 Task: Create a sub task Release to Production / Go Live for the task  Implement a rating and review system for the app in the project TurnkeyTech , assign it to team member softage.6@softage.net and update the status of the sub task to  At Risk , set the priority of the sub task to Medium.
Action: Mouse moved to (93, 409)
Screenshot: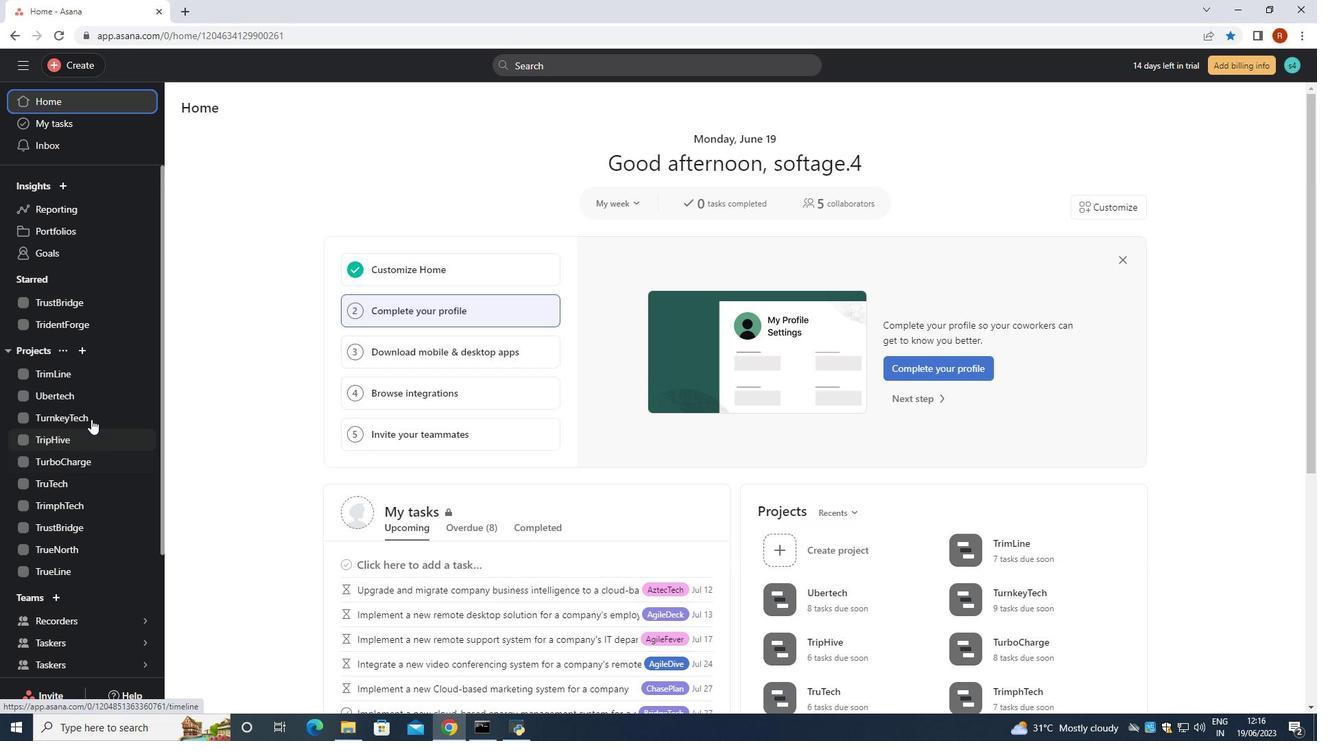 
Action: Mouse pressed left at (93, 409)
Screenshot: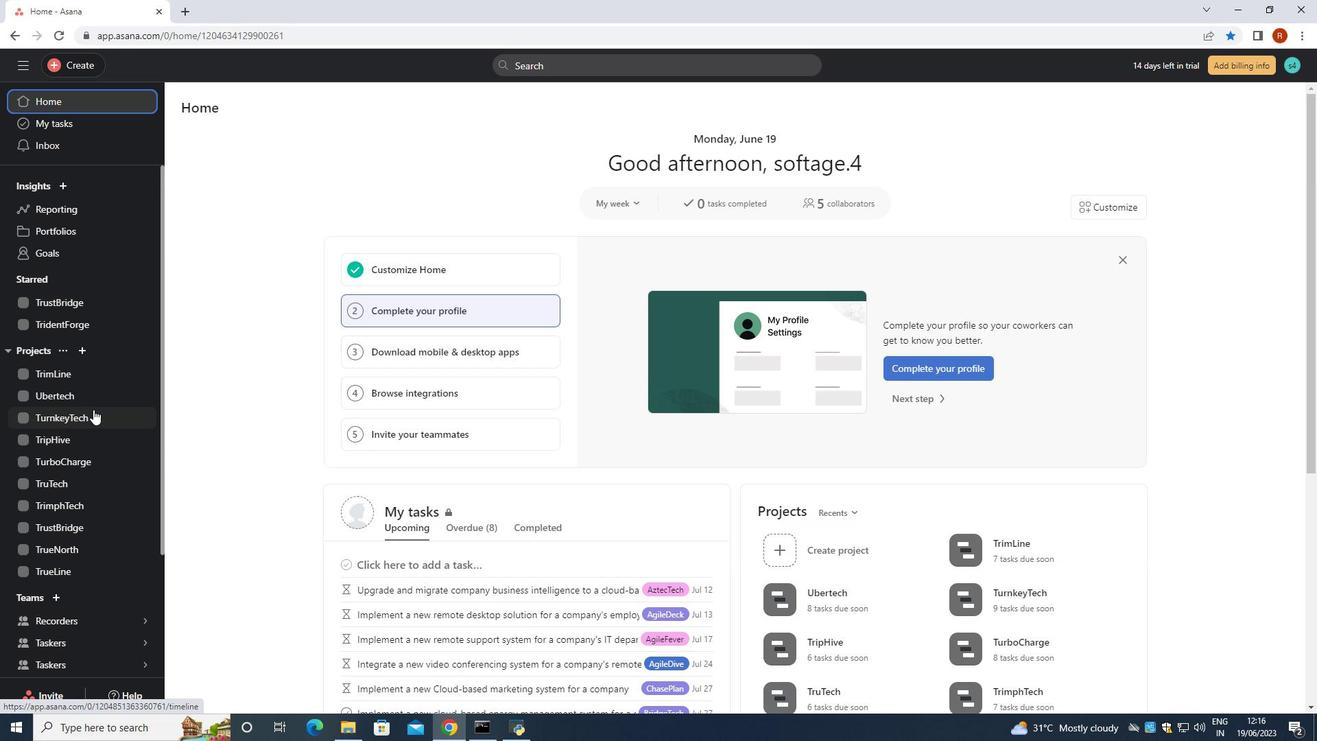 
Action: Mouse moved to (534, 332)
Screenshot: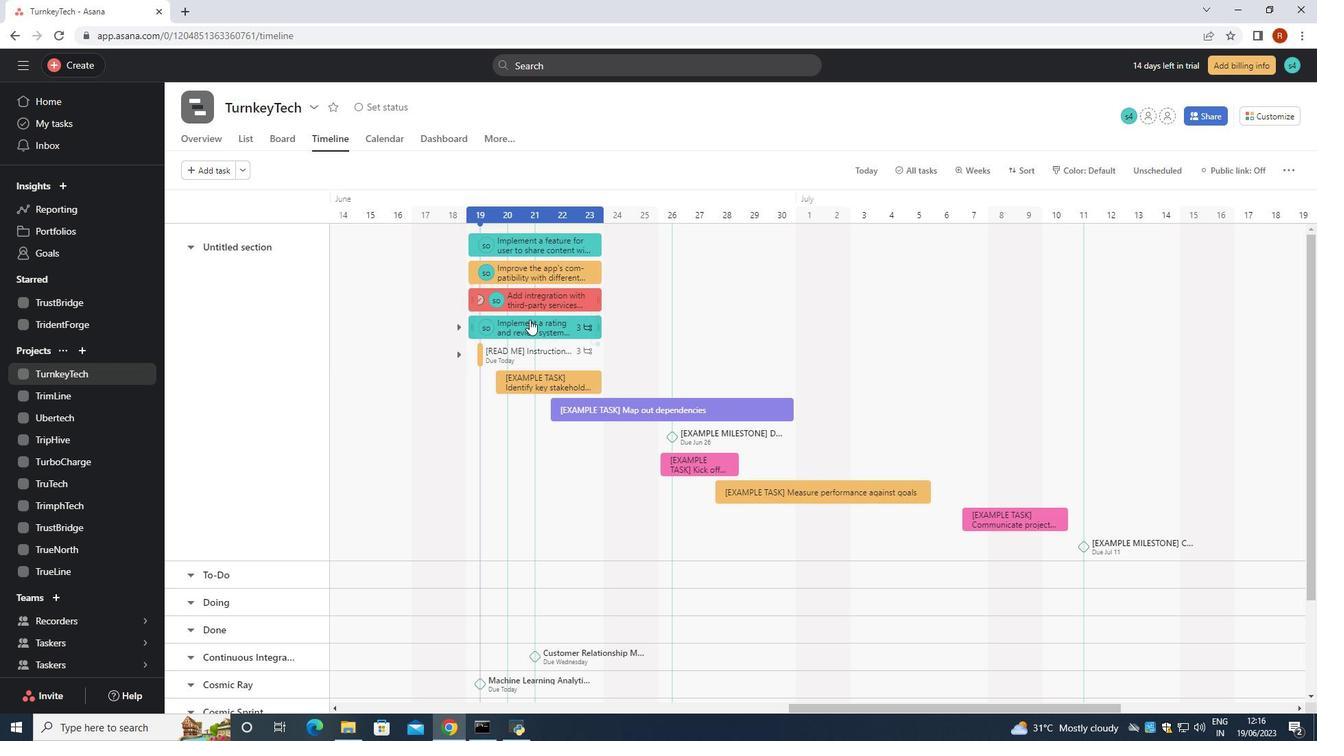 
Action: Mouse pressed left at (534, 332)
Screenshot: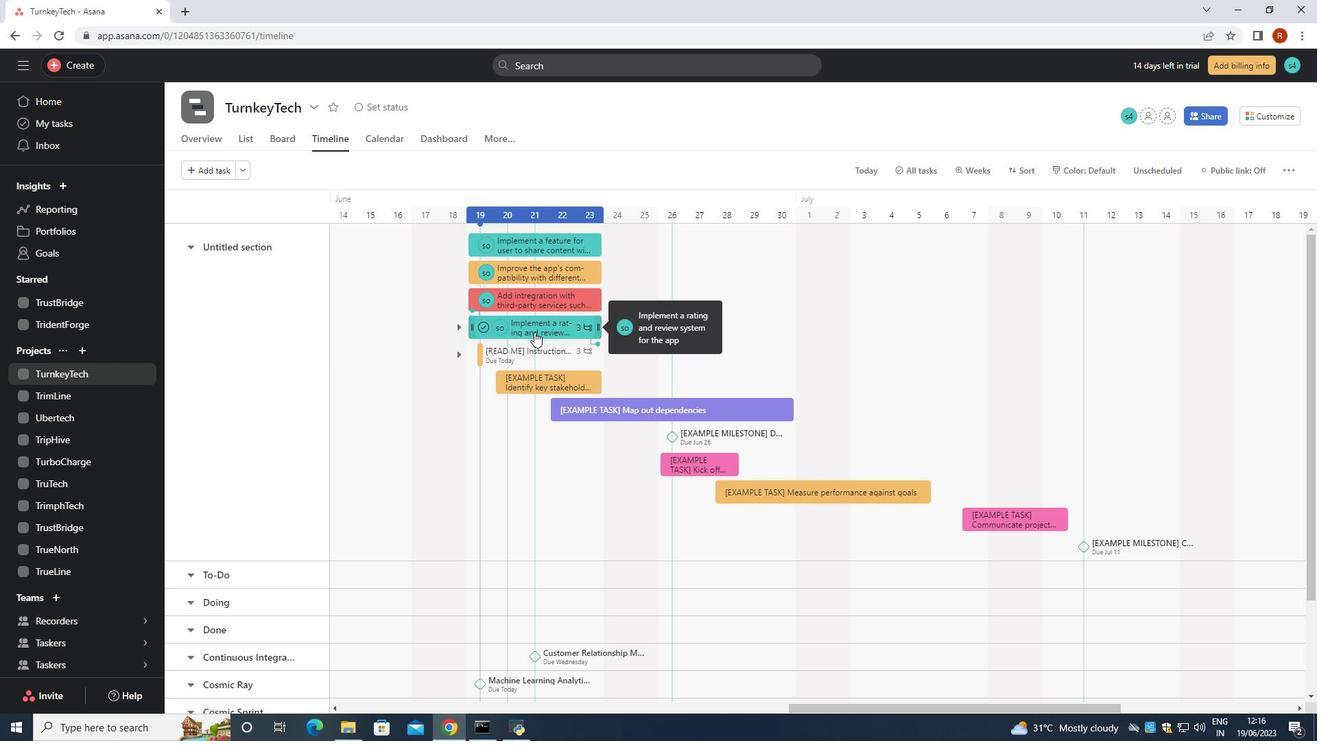 
Action: Mouse moved to (1096, 485)
Screenshot: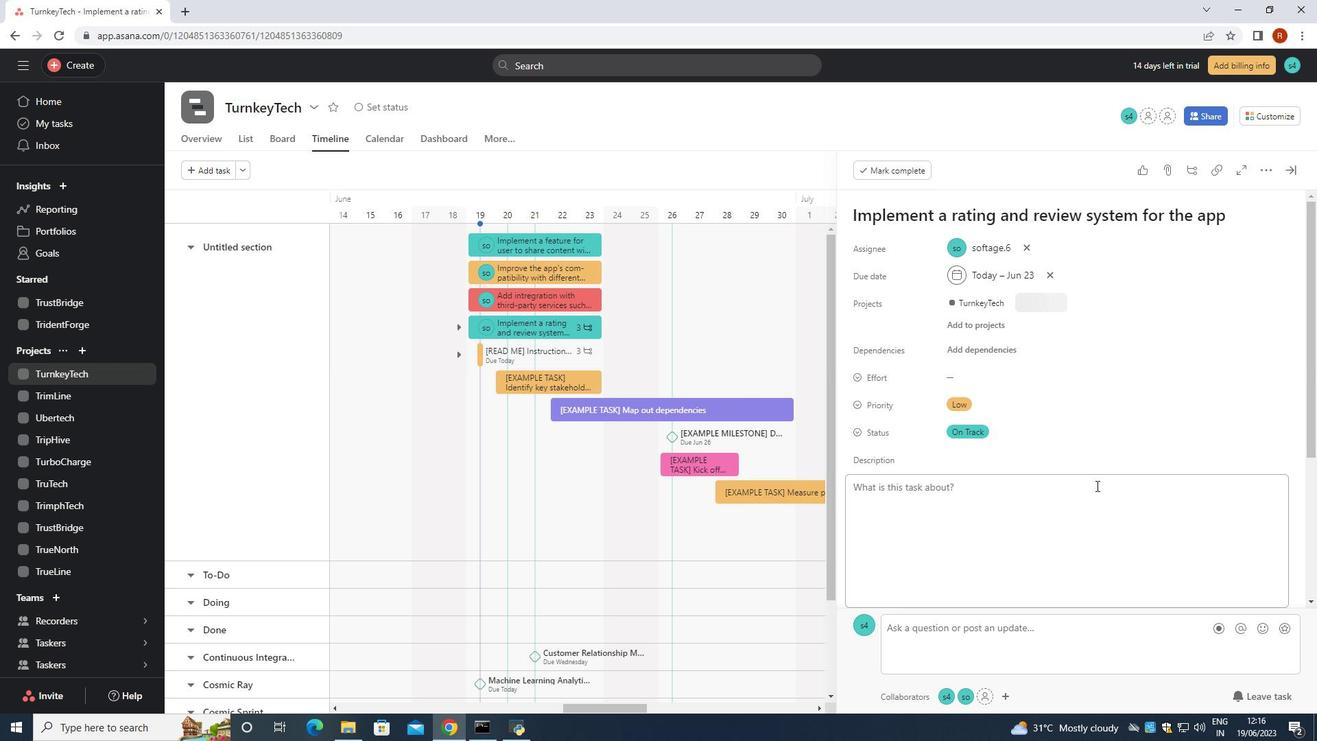 
Action: Mouse scrolled (1096, 484) with delta (0, 0)
Screenshot: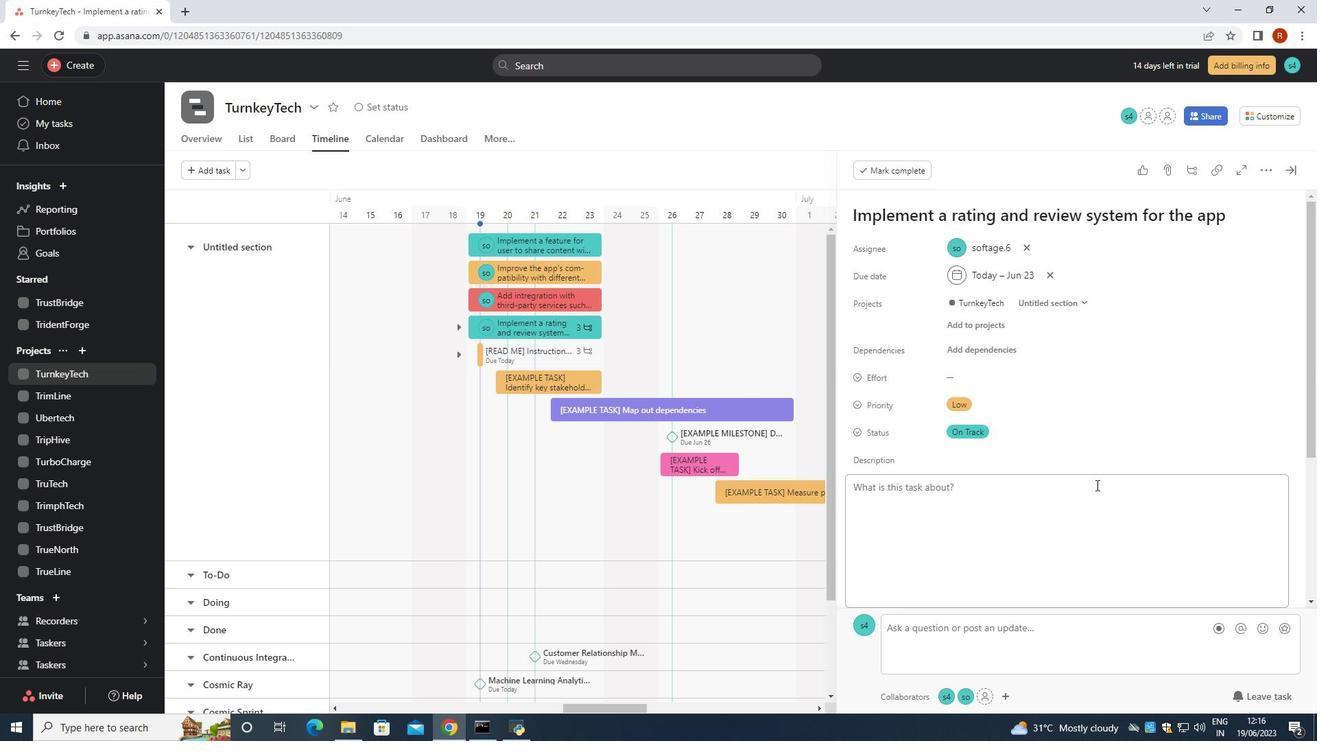 
Action: Mouse moved to (1095, 485)
Screenshot: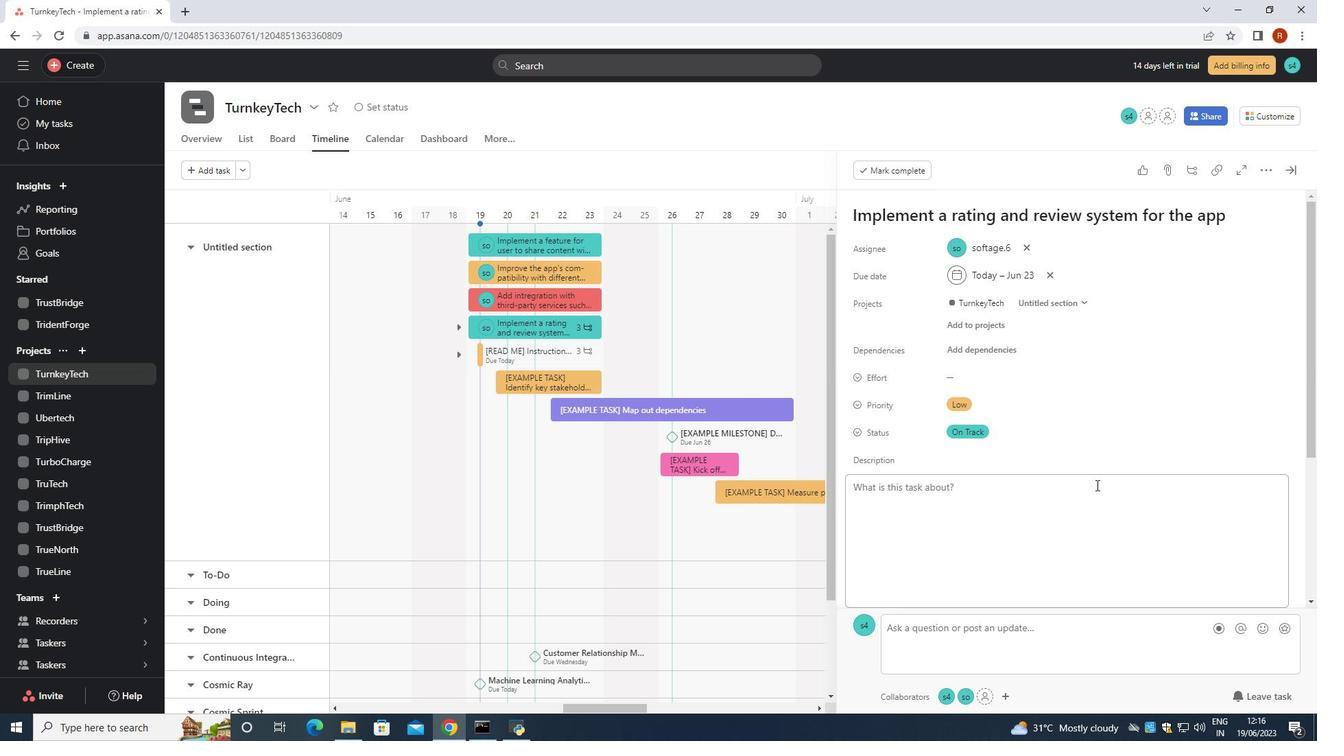 
Action: Mouse scrolled (1095, 484) with delta (0, 0)
Screenshot: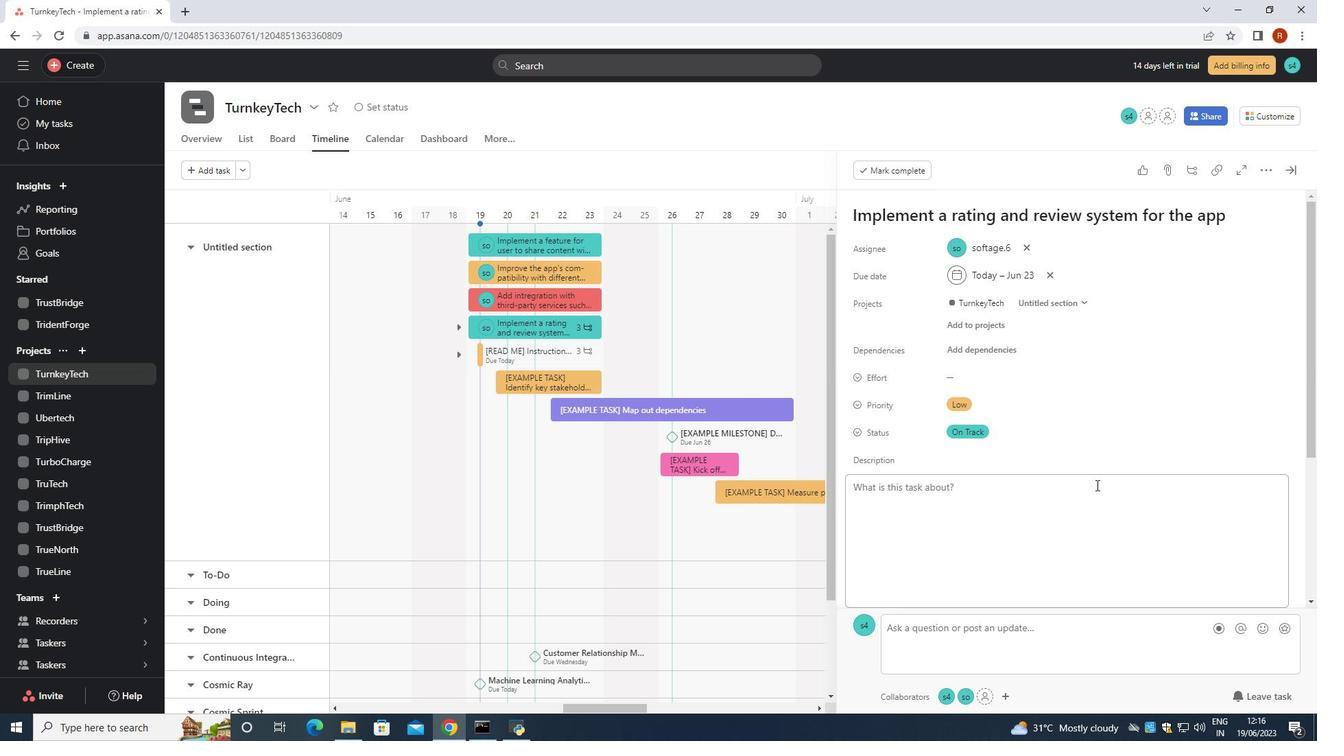 
Action: Mouse moved to (1093, 485)
Screenshot: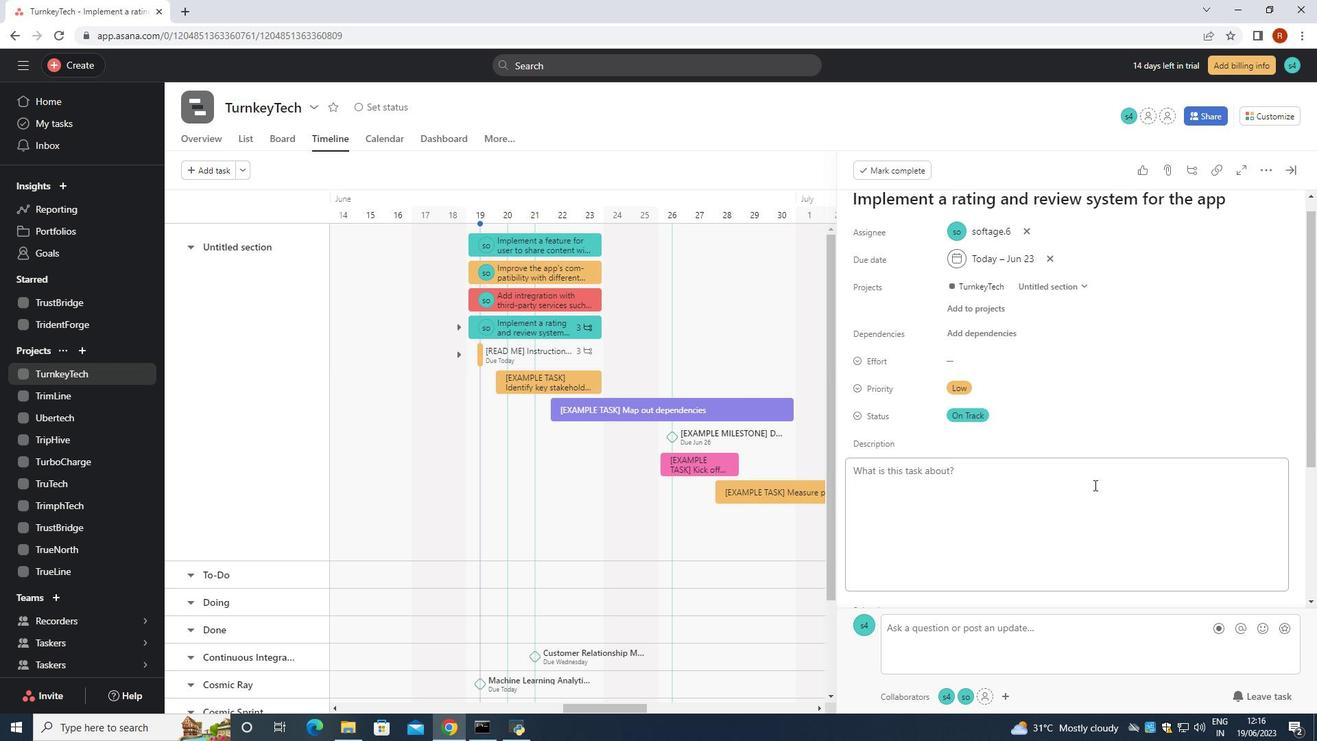 
Action: Mouse scrolled (1093, 484) with delta (0, 0)
Screenshot: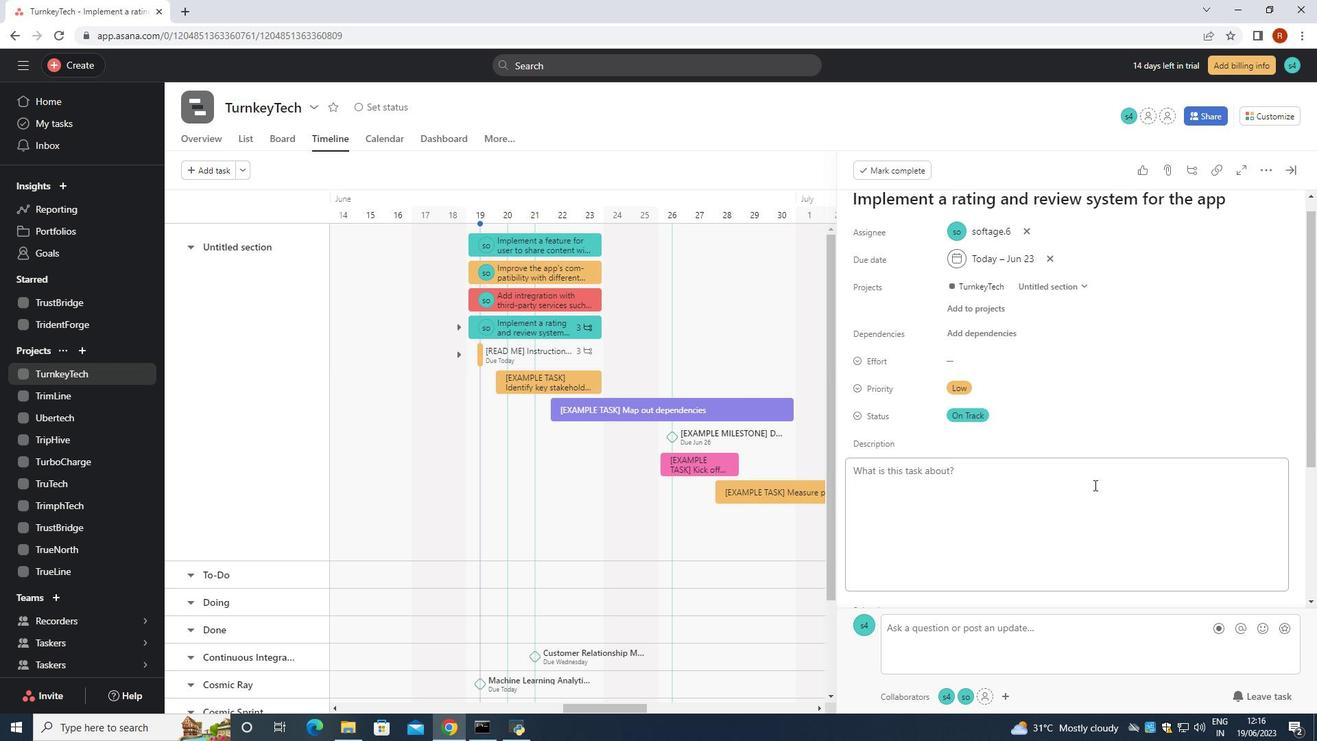 
Action: Mouse moved to (897, 513)
Screenshot: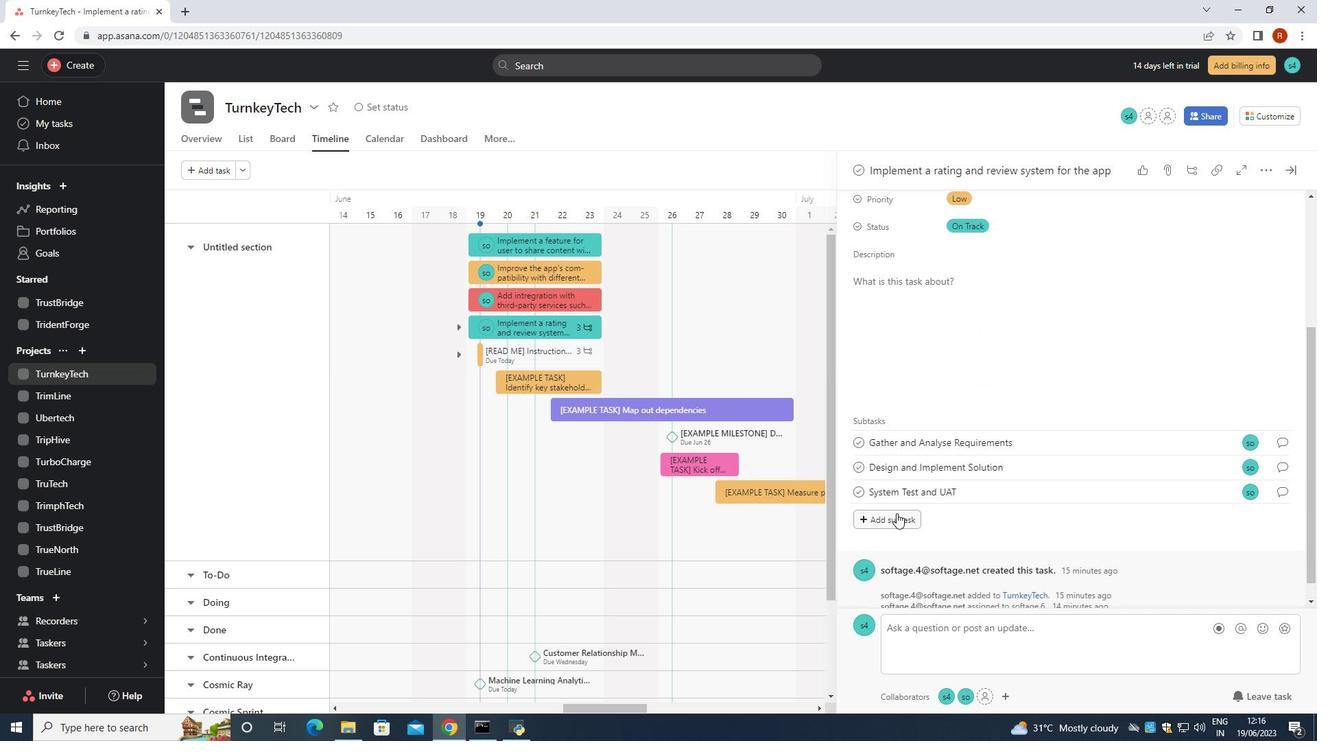 
Action: Mouse pressed left at (897, 513)
Screenshot: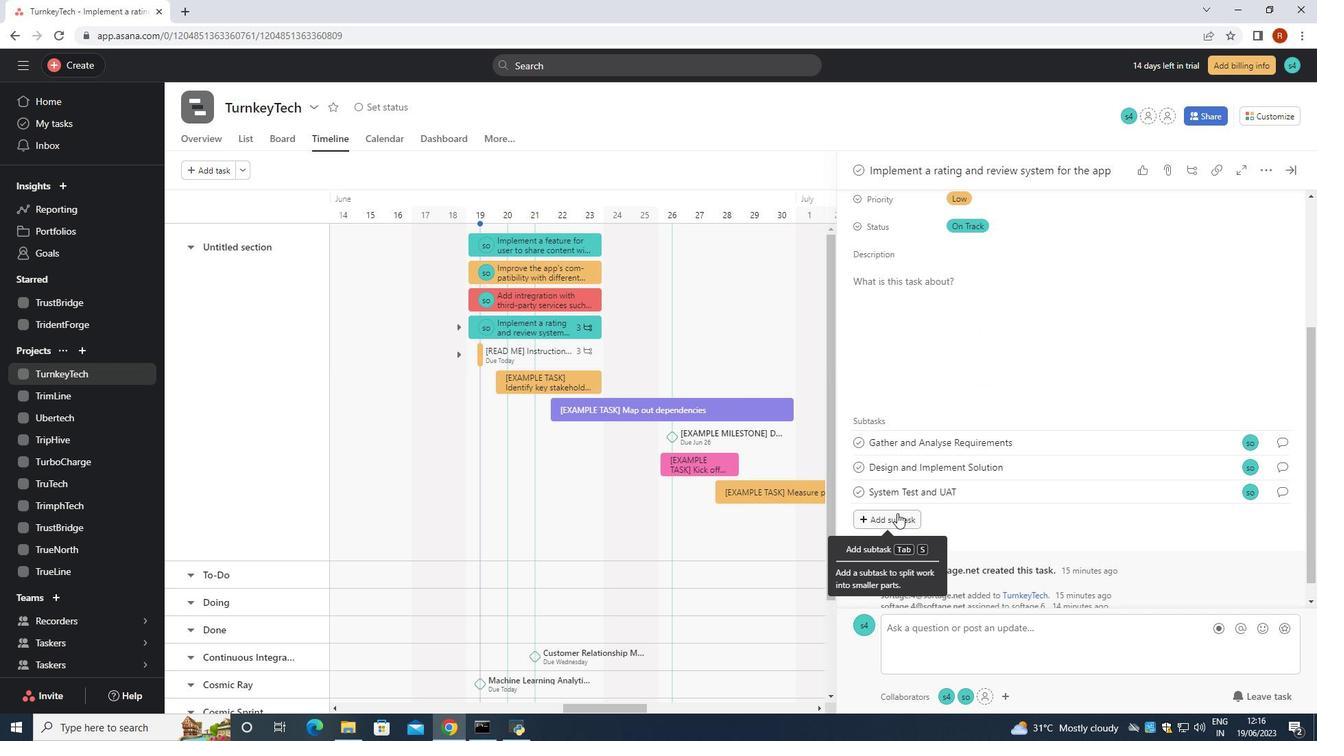 
Action: Mouse moved to (896, 511)
Screenshot: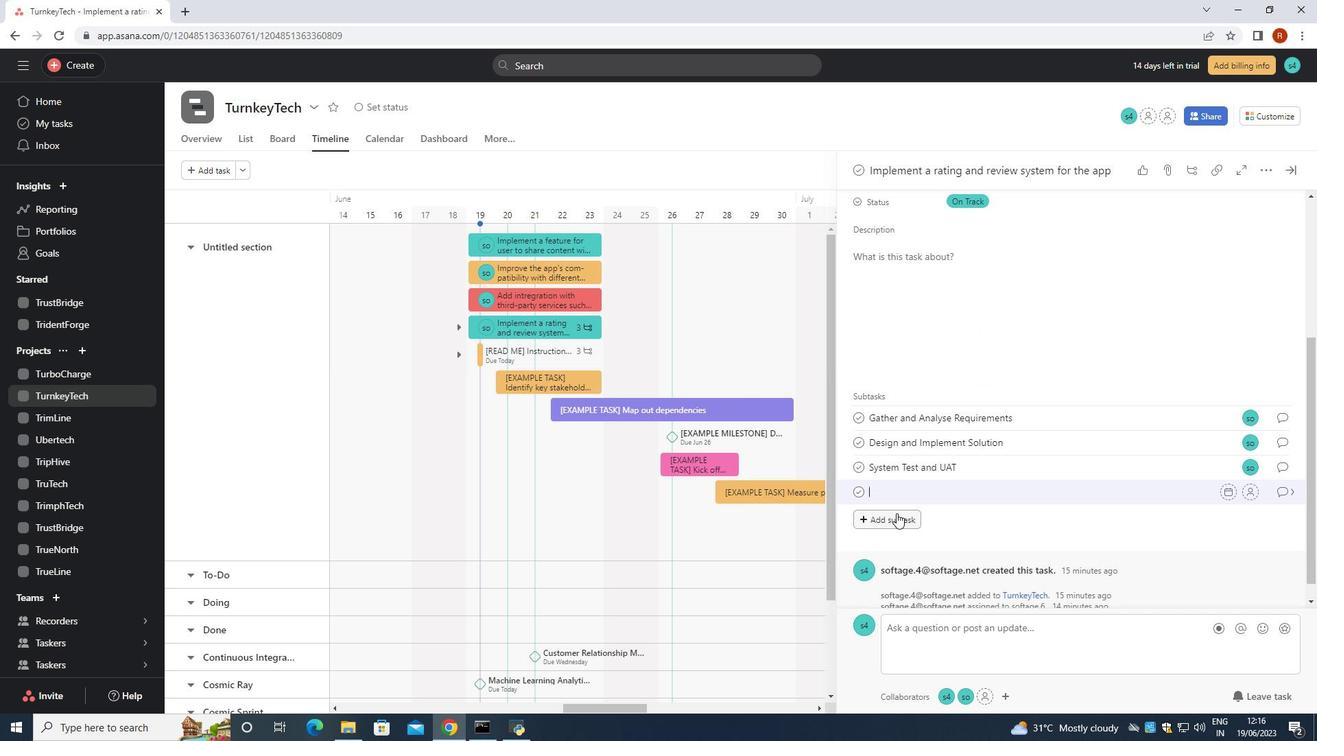
Action: Key pressed <Key.shift>Release<Key.space><Key.shift>to<Key.space><Key.shift>Production<Key.space>/<Key.shift>Go<Key.space><Key.shift>Live
Screenshot: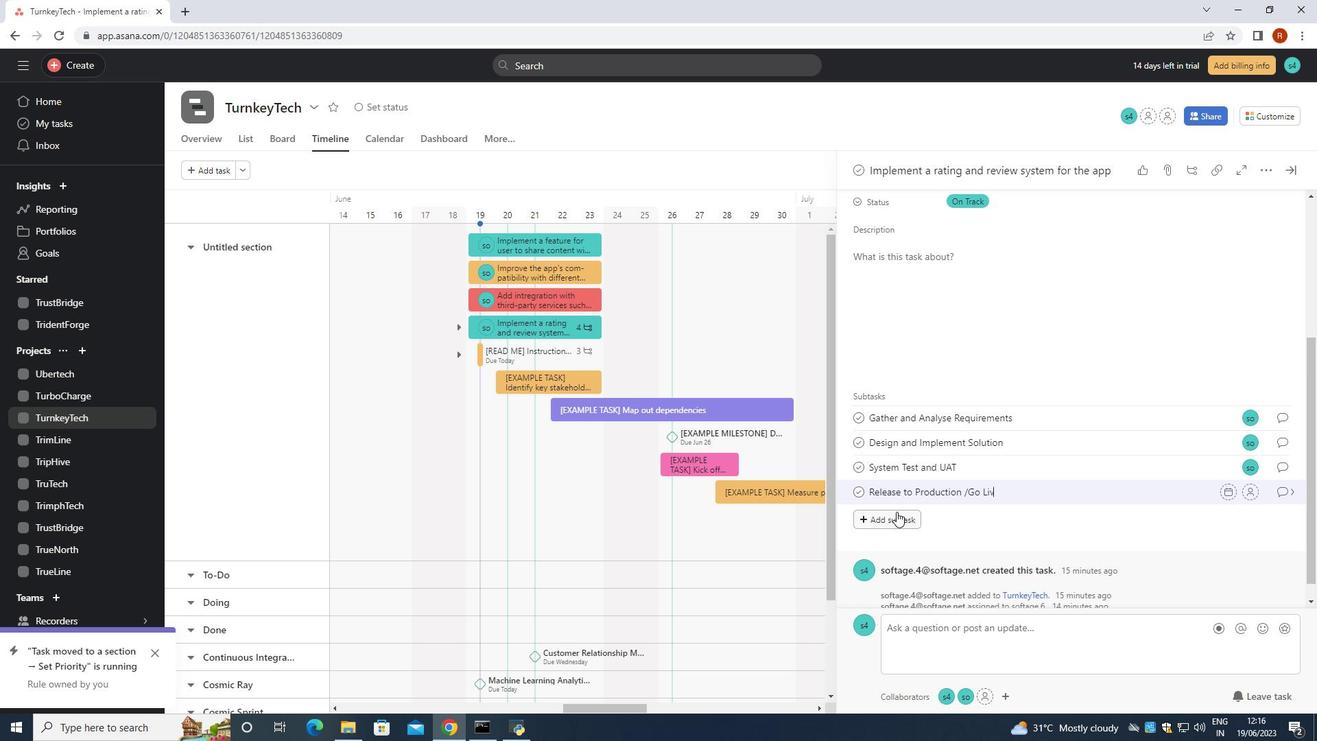 
Action: Mouse moved to (1251, 489)
Screenshot: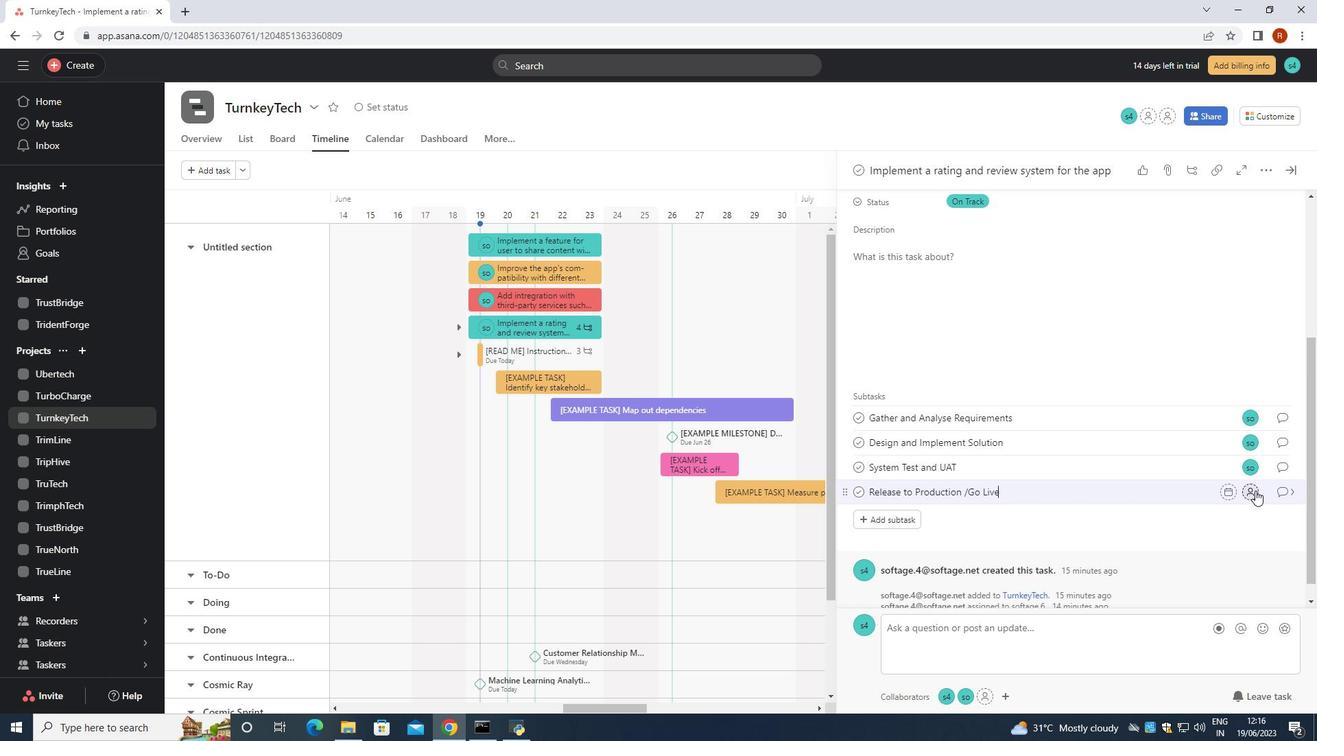 
Action: Mouse pressed left at (1251, 489)
Screenshot: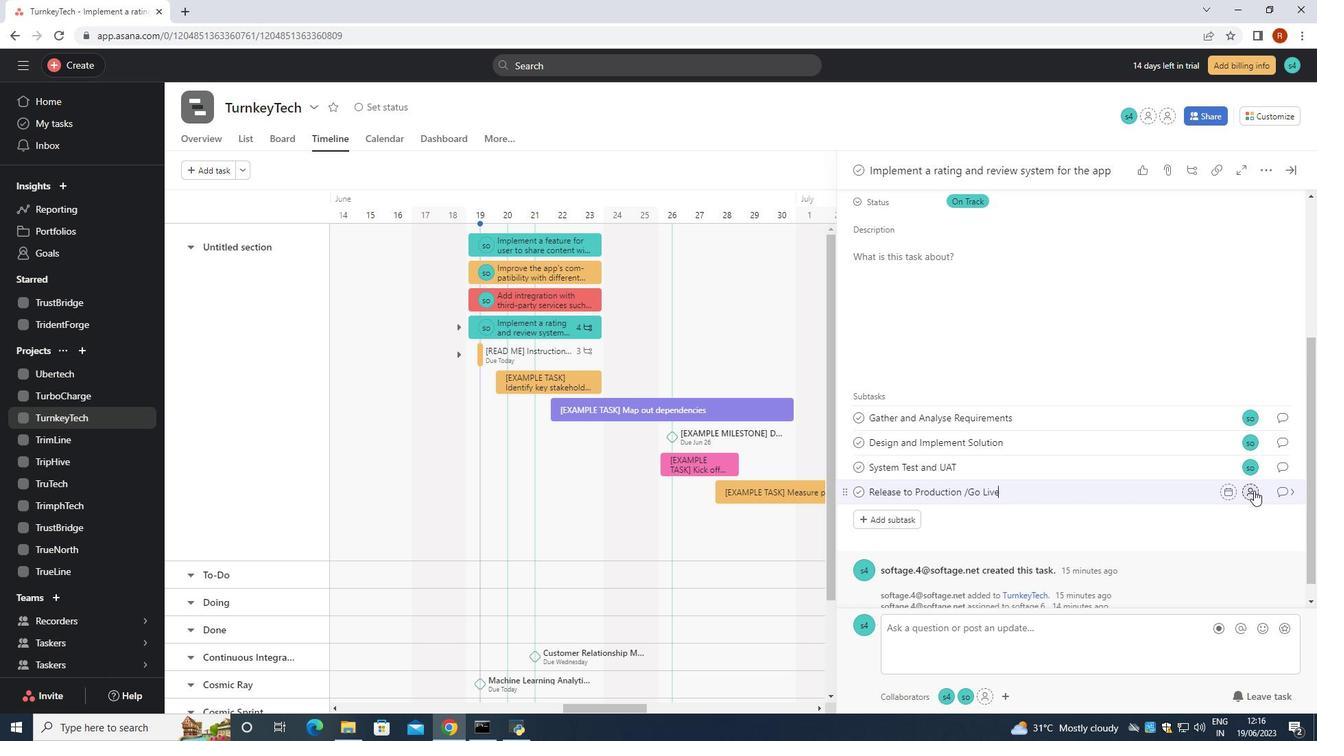 
Action: Mouse moved to (1095, 558)
Screenshot: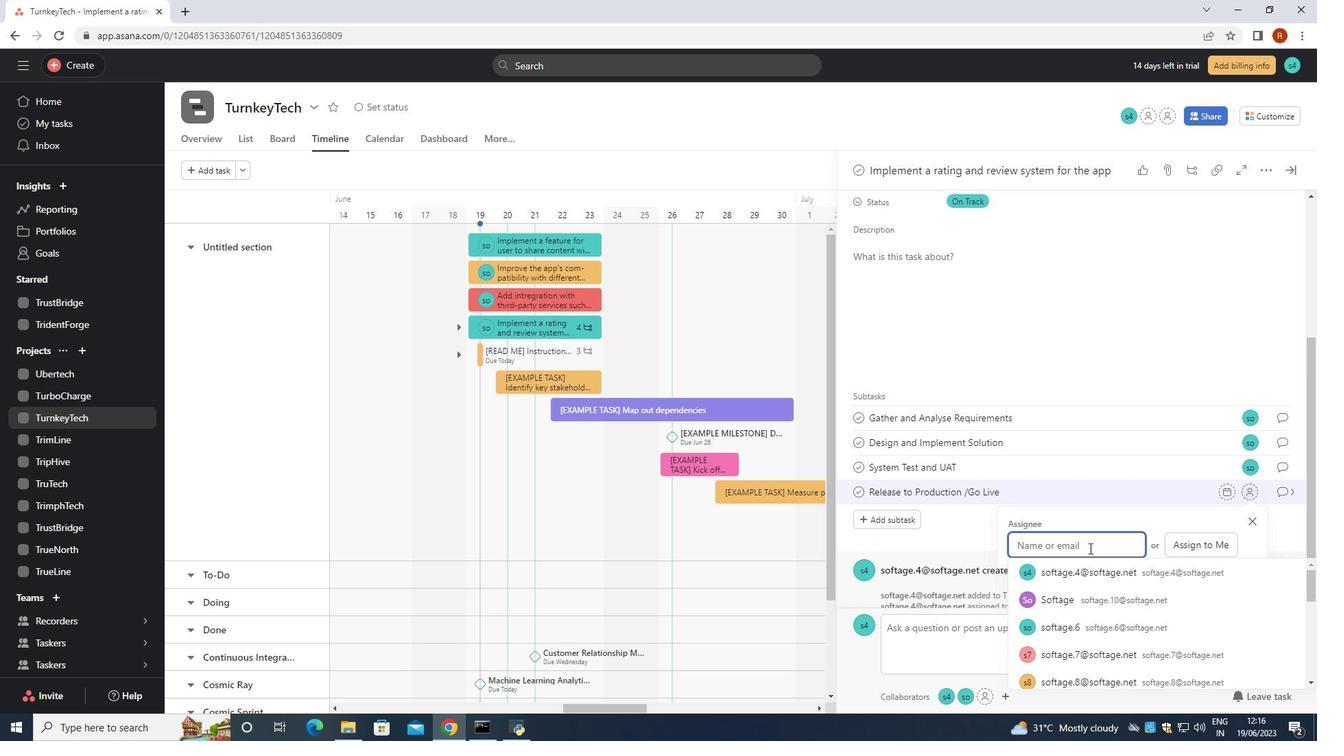 
Action: Key pressed softage.6<Key.shift>@softg<Key.backspace>age.net
Screenshot: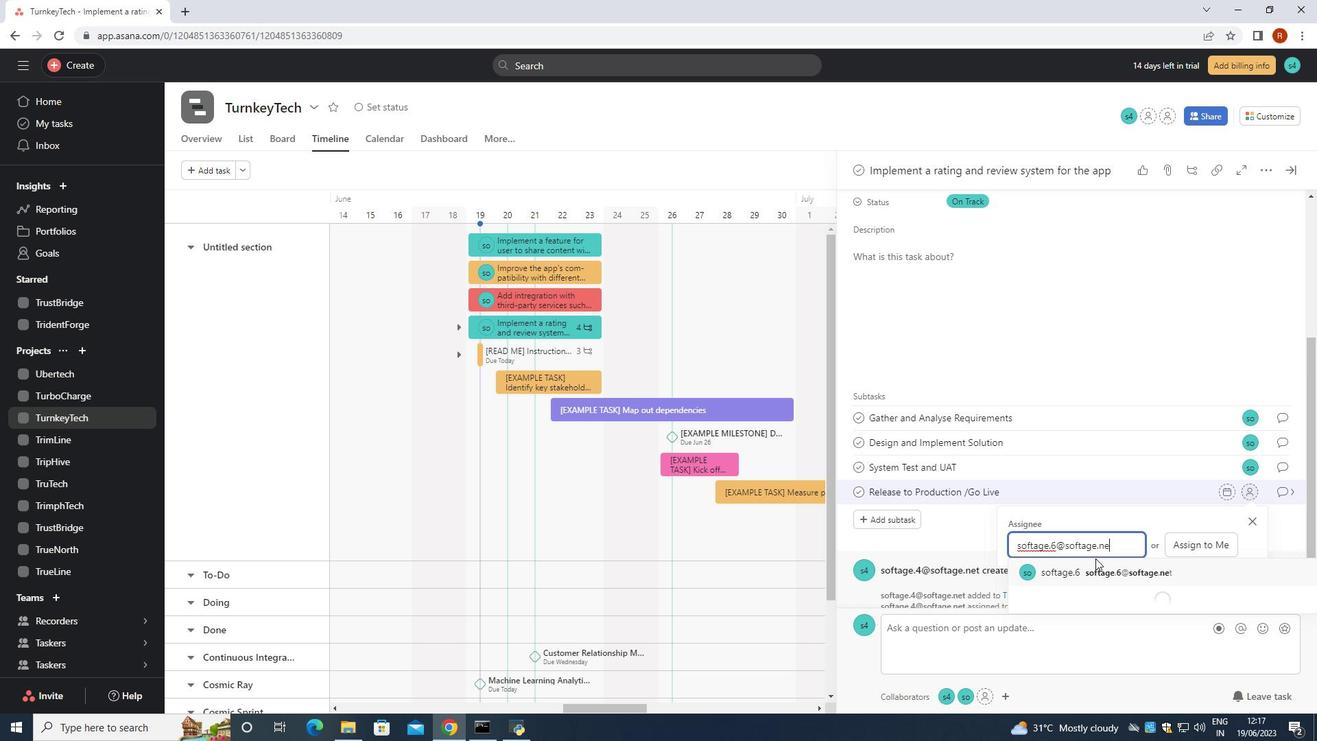 
Action: Mouse moved to (1118, 575)
Screenshot: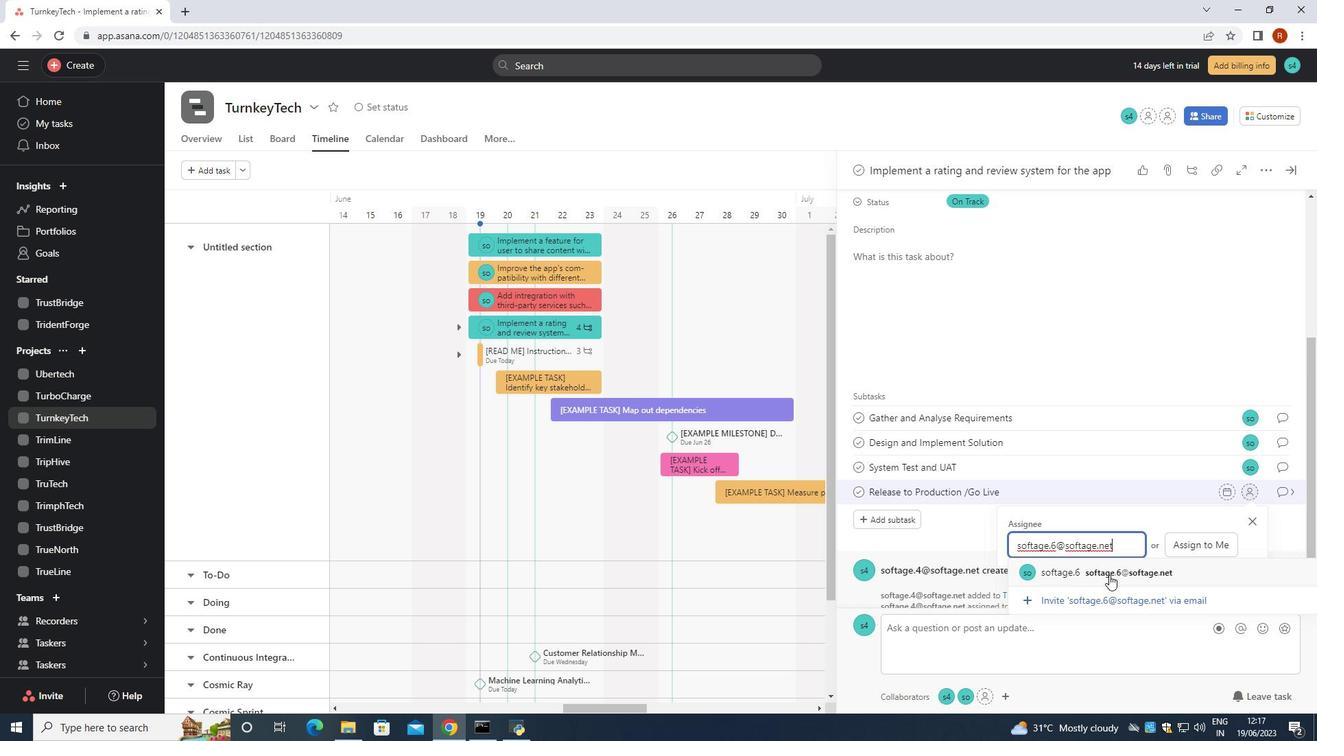 
Action: Mouse pressed left at (1118, 575)
Screenshot: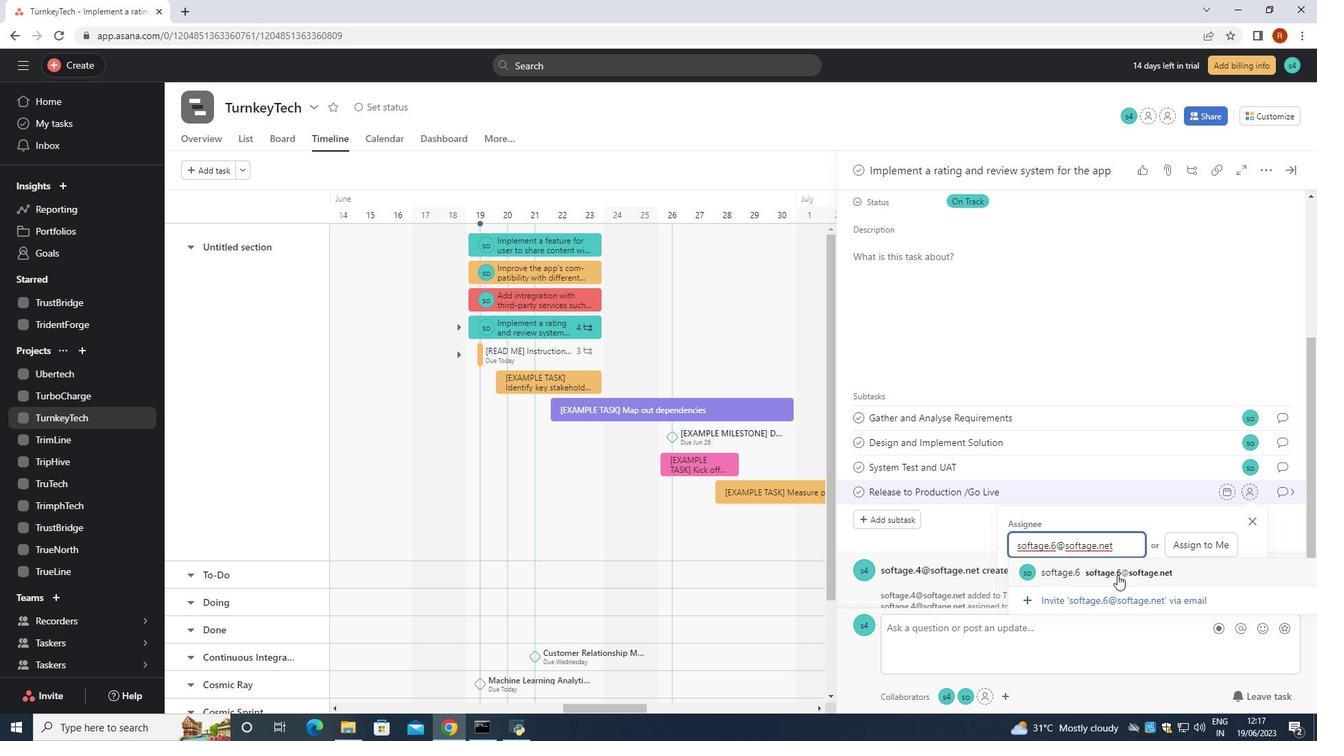
Action: Mouse moved to (1282, 496)
Screenshot: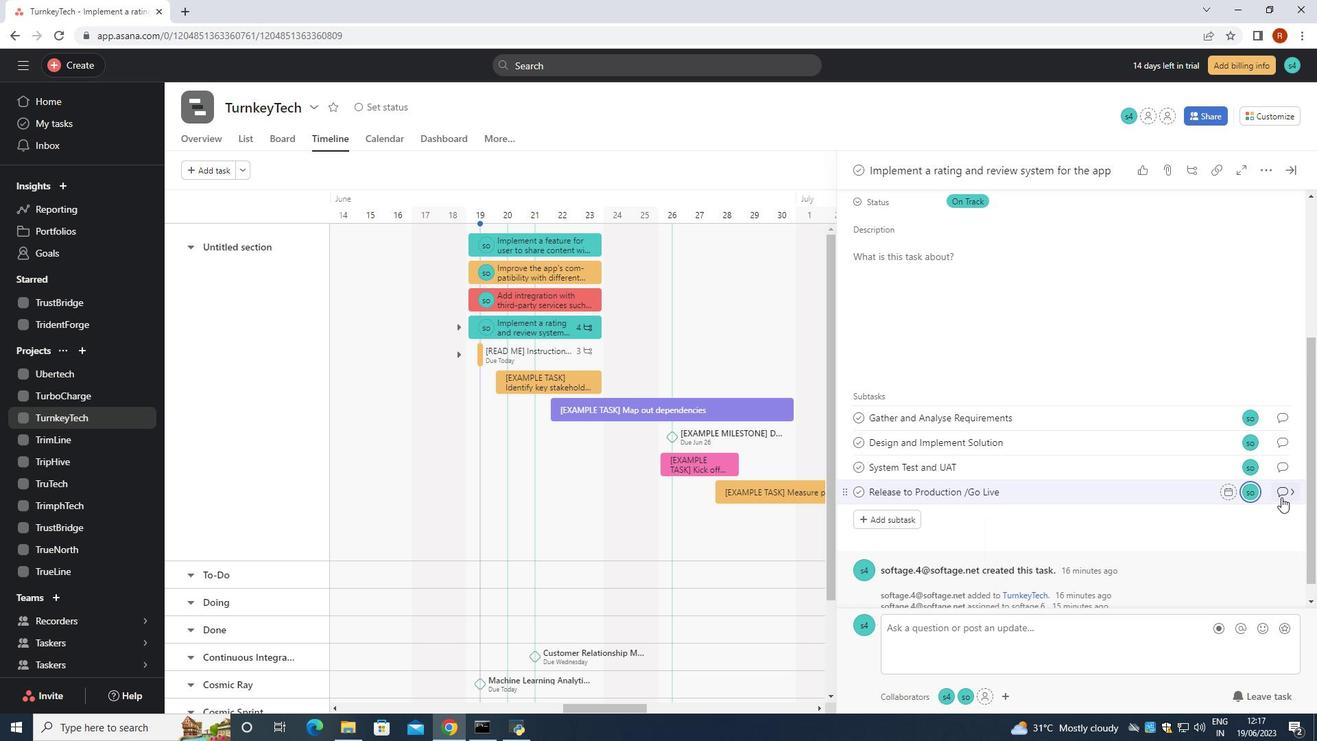 
Action: Mouse pressed left at (1282, 496)
Screenshot: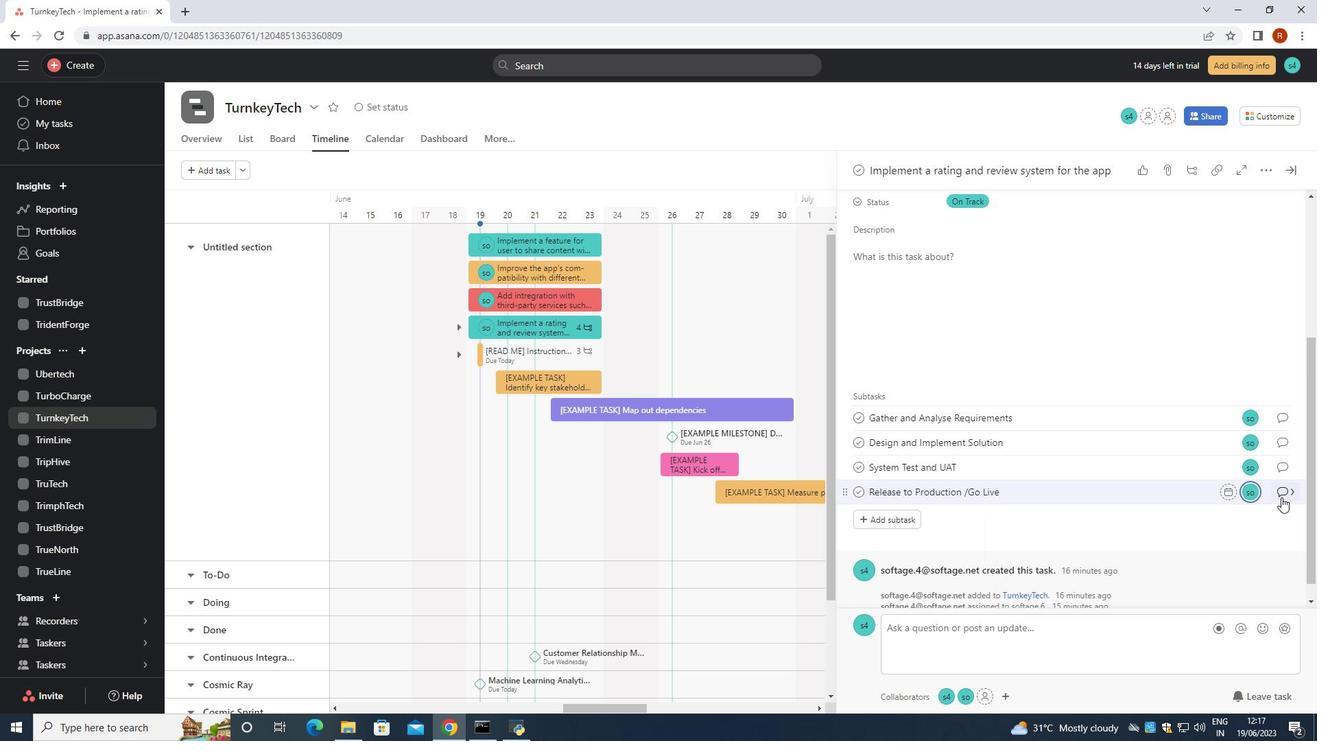 
Action: Mouse moved to (917, 367)
Screenshot: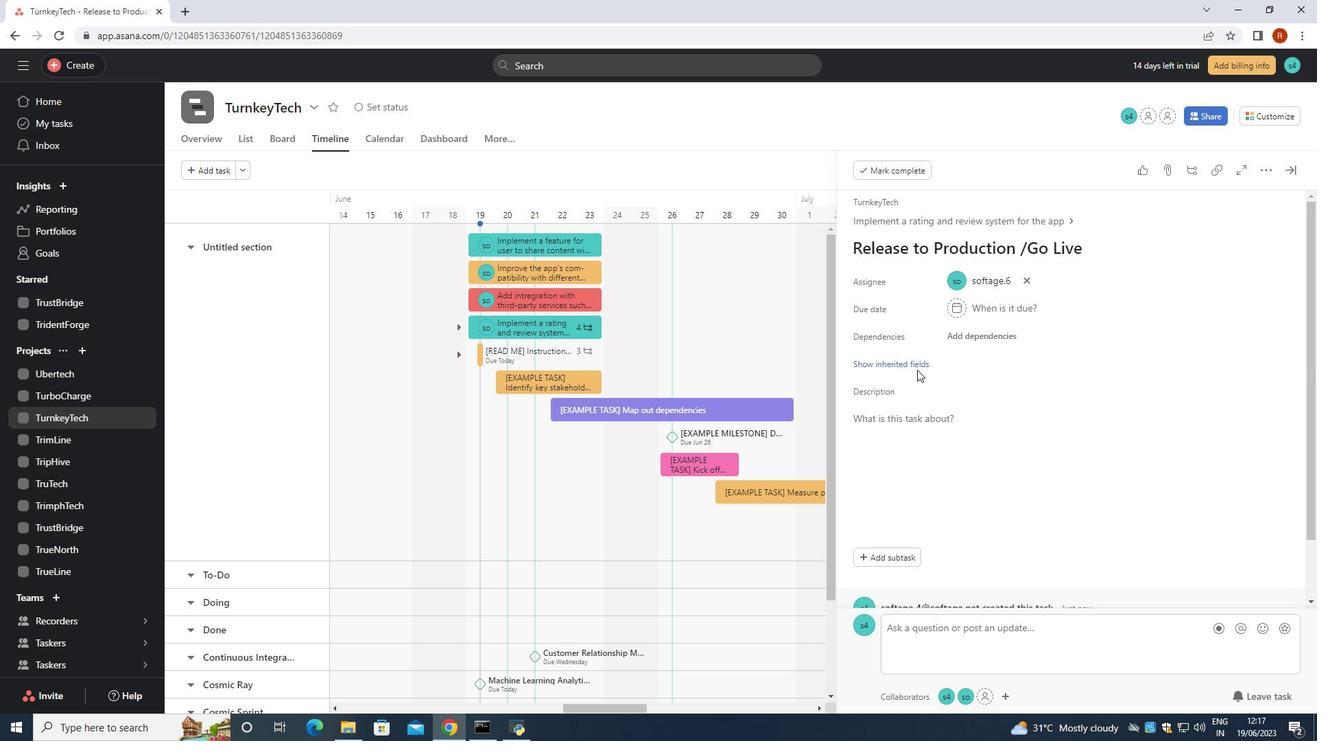 
Action: Mouse pressed left at (917, 367)
Screenshot: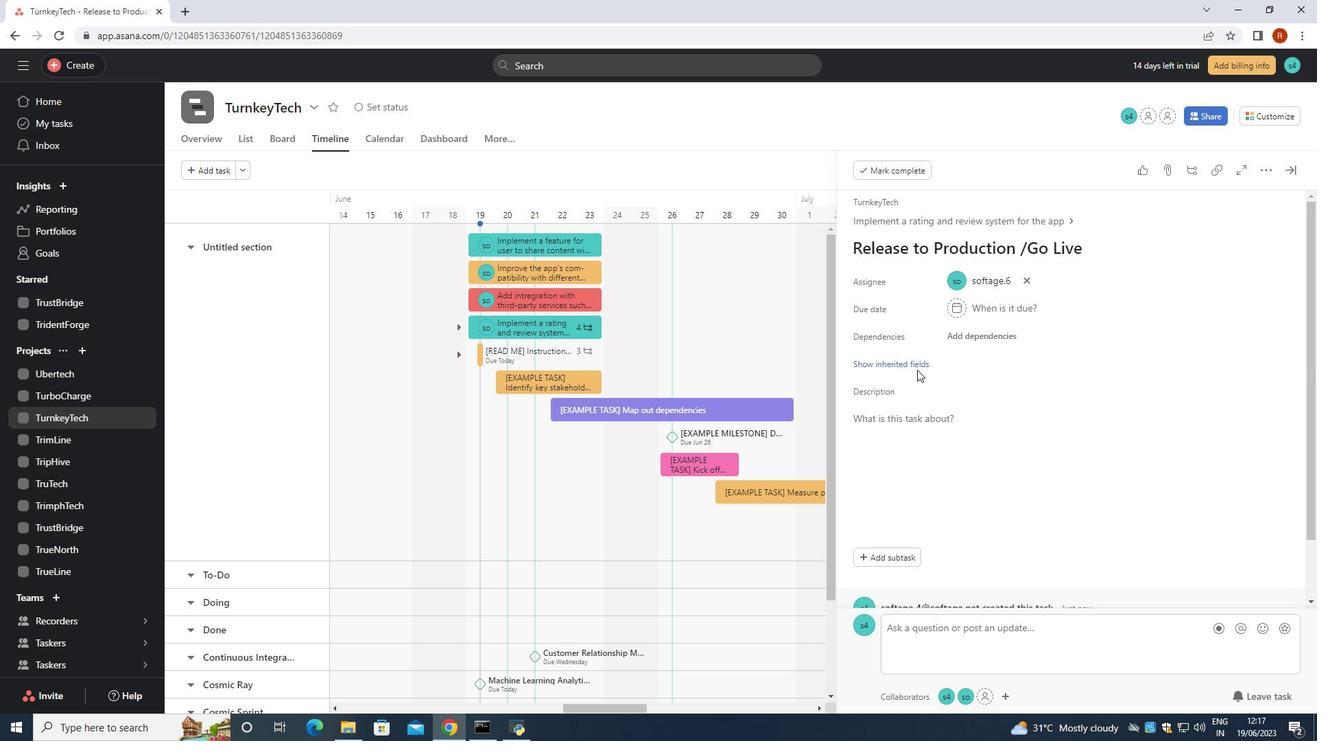 
Action: Mouse moved to (957, 447)
Screenshot: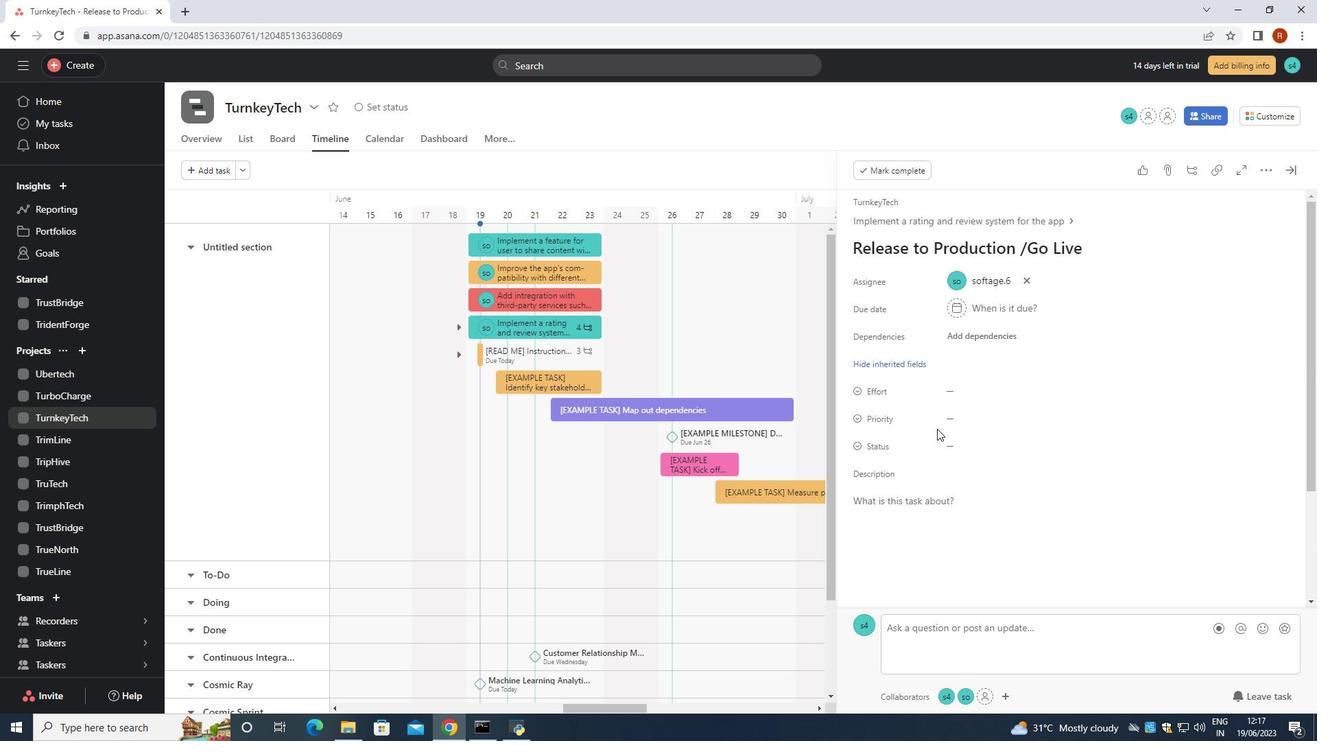 
Action: Mouse pressed left at (957, 447)
Screenshot: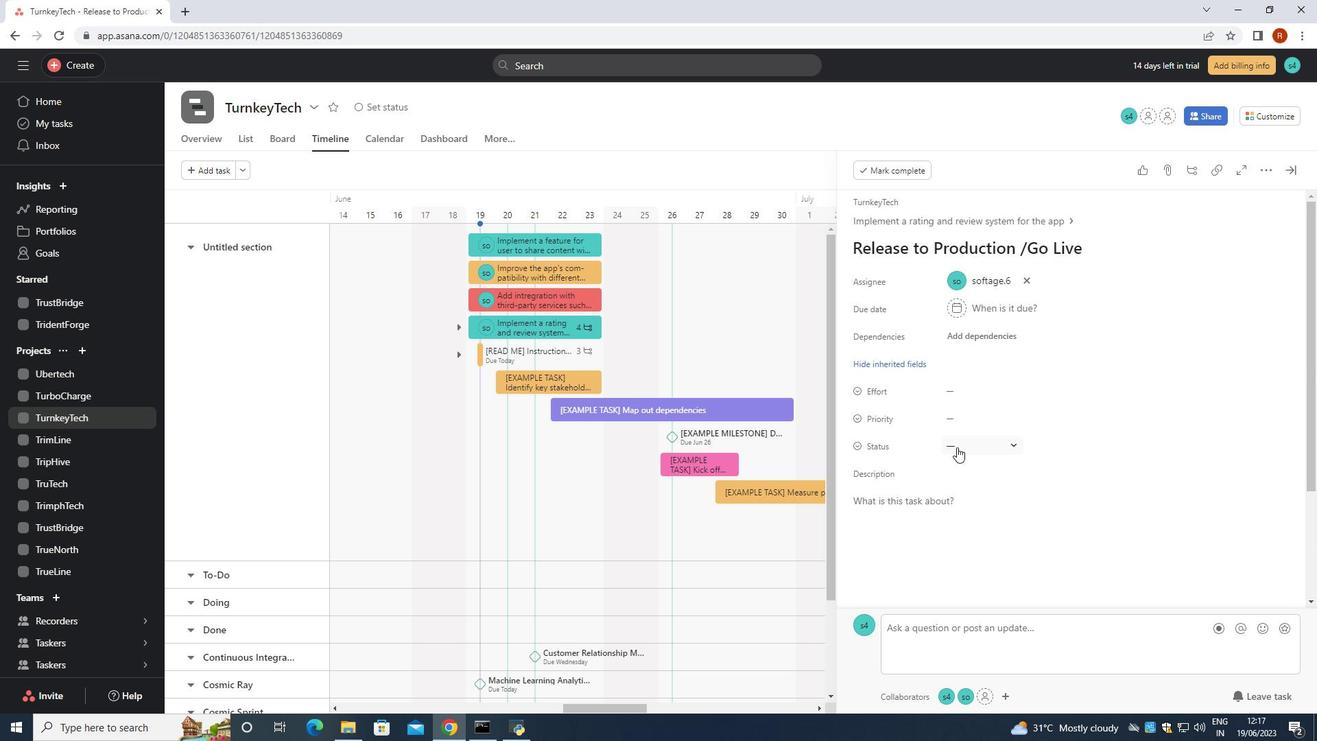 
Action: Mouse moved to (992, 517)
Screenshot: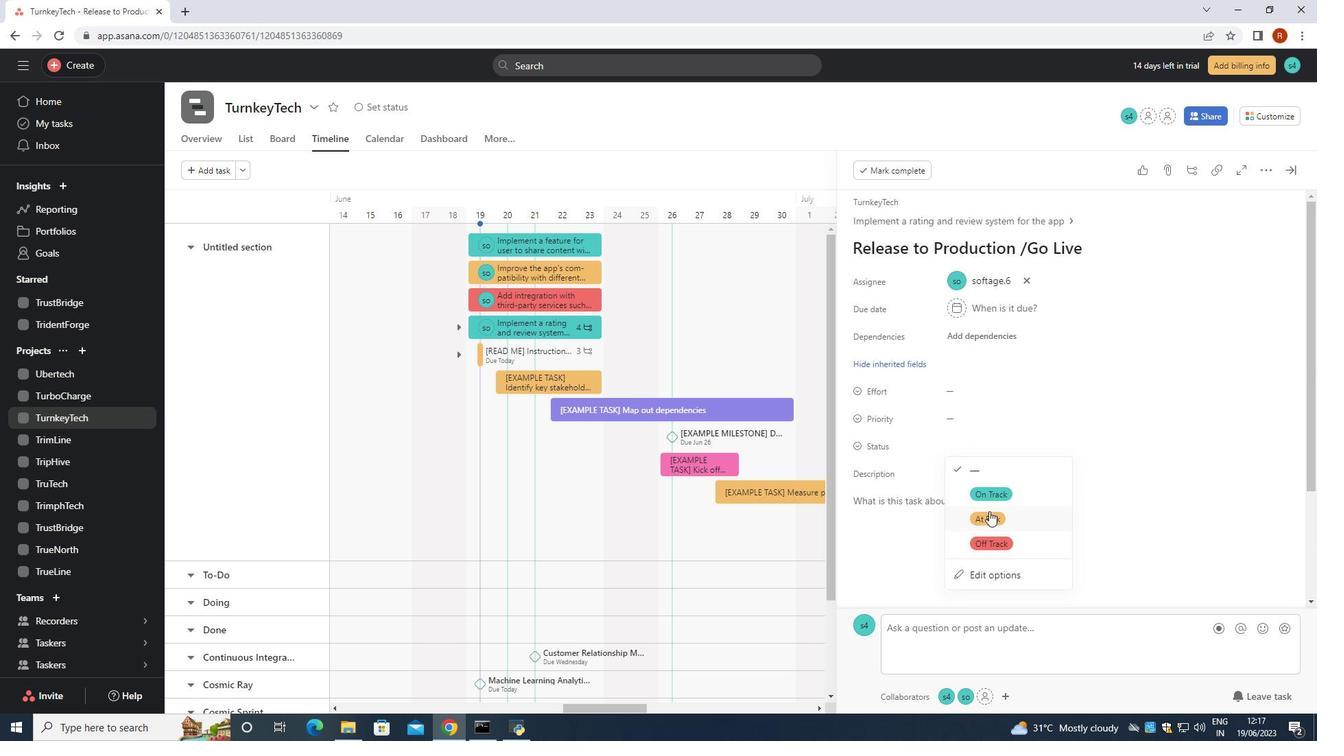 
Action: Mouse pressed left at (992, 517)
Screenshot: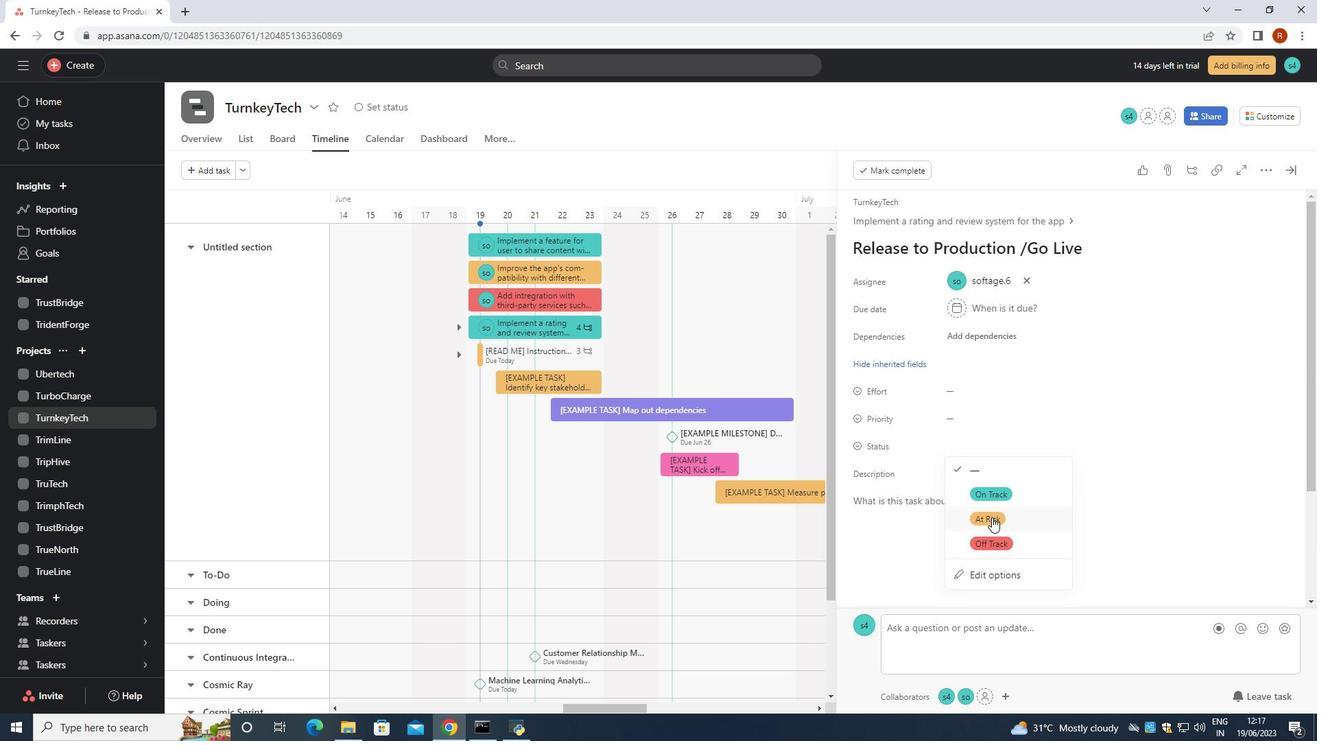 
Action: Mouse moved to (997, 415)
Screenshot: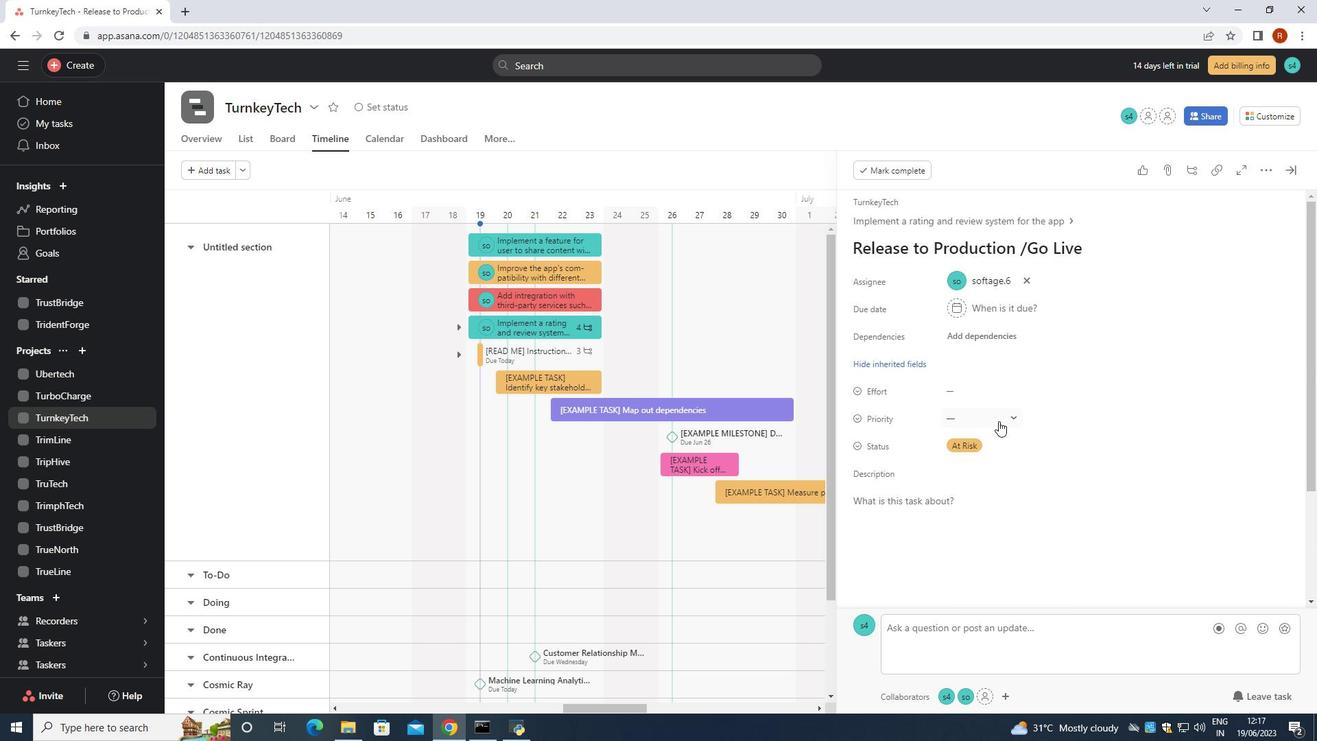
Action: Mouse pressed left at (997, 415)
Screenshot: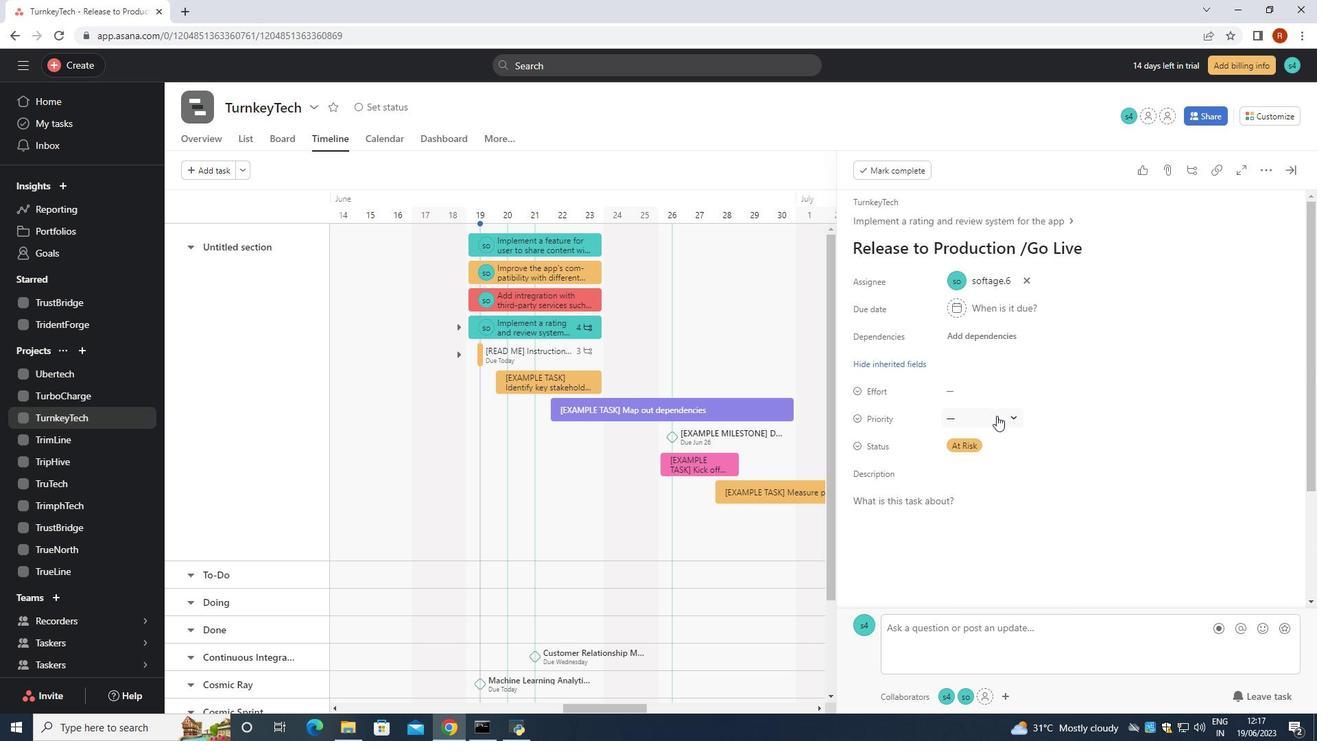
Action: Mouse moved to (1005, 487)
Screenshot: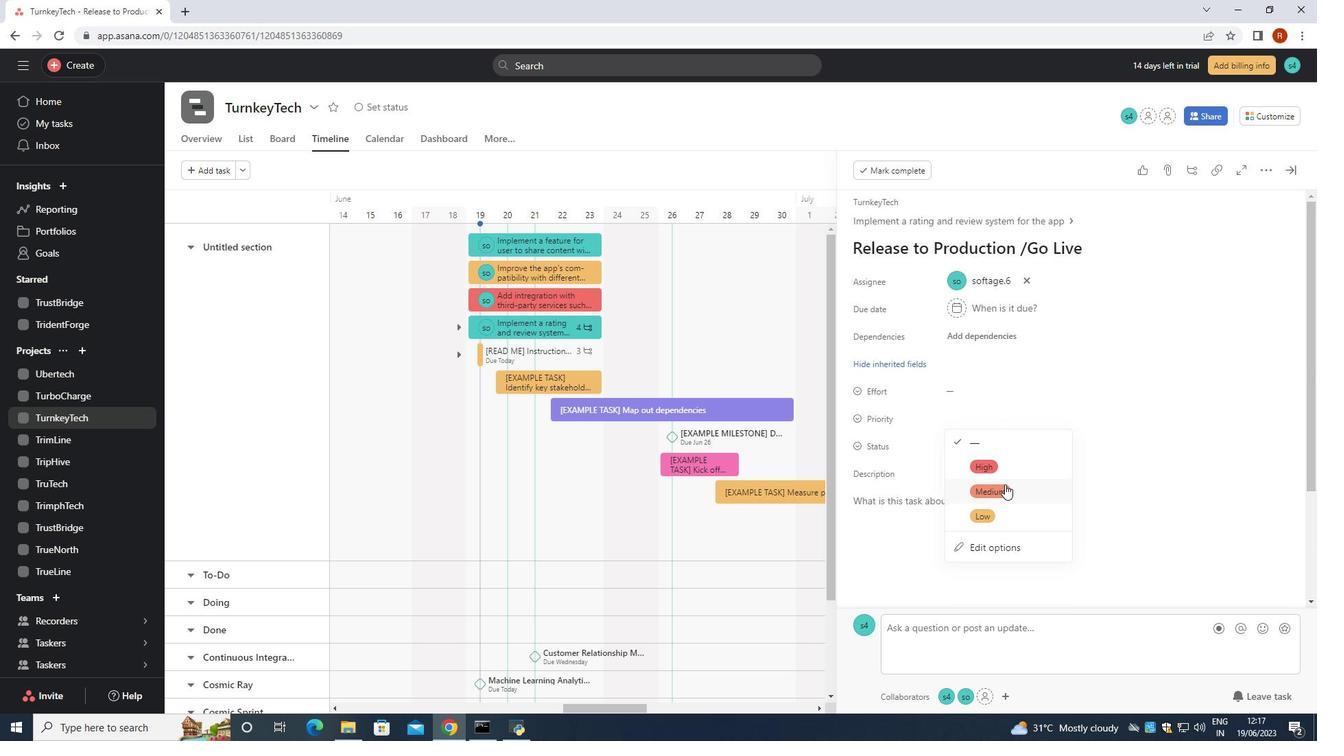 
Action: Mouse pressed left at (1005, 487)
Screenshot: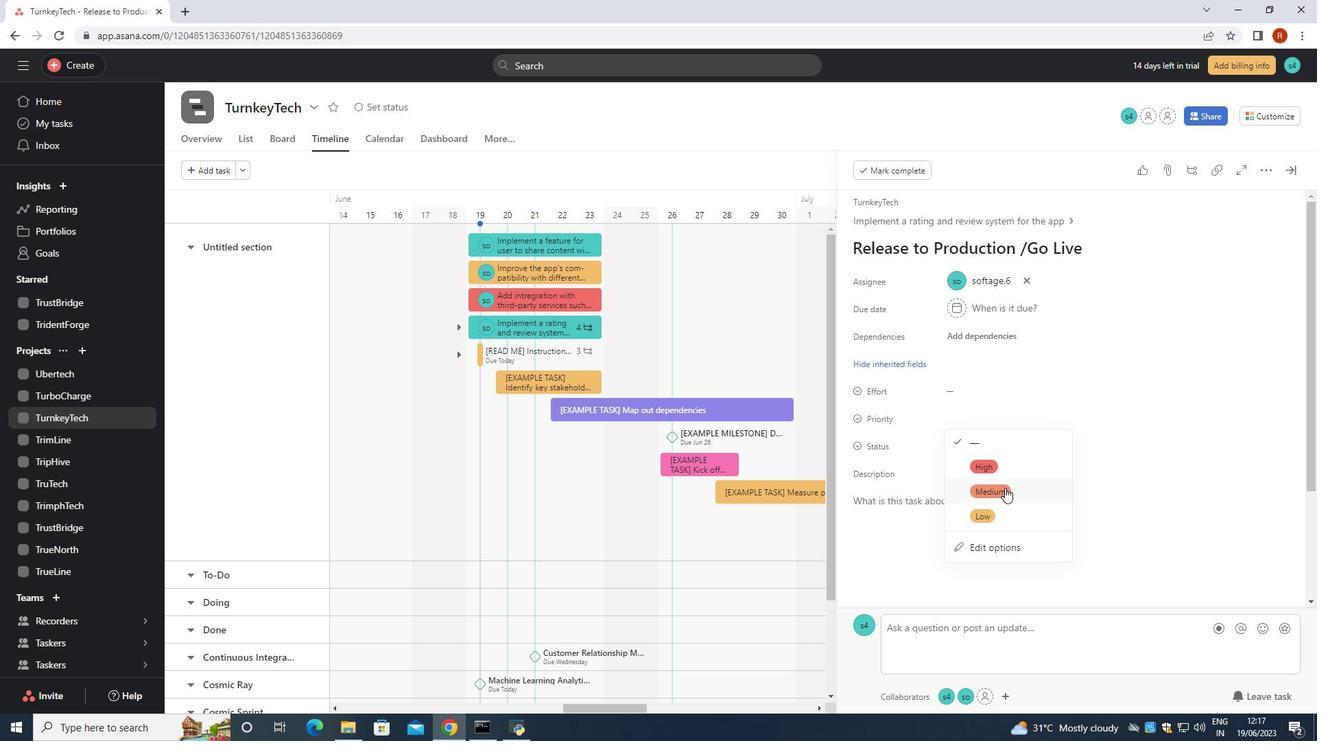 
Action: Mouse moved to (1002, 482)
Screenshot: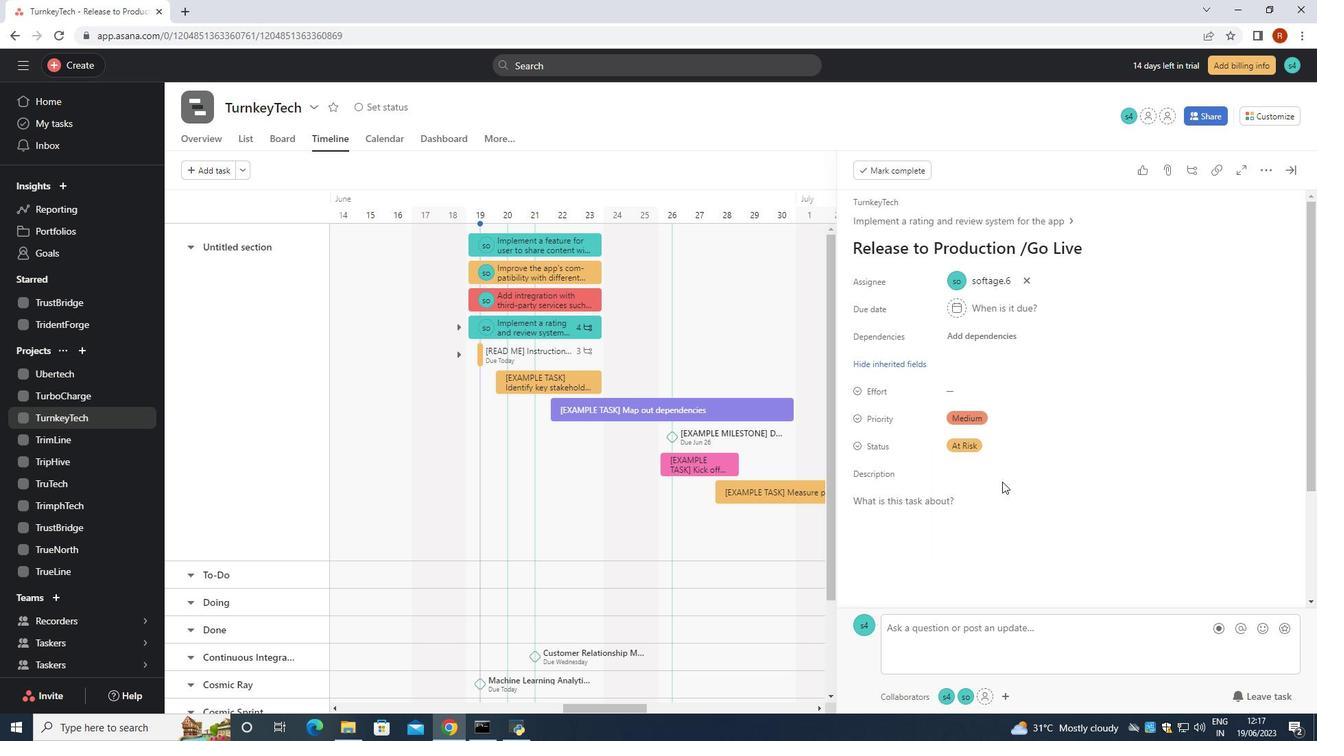 
